 Task: Add the task  Develop a custom data visualization tool for a company to the section Agile Aviators in the project AgileCollab and add a Due Date to the respective task as 2024/04/13
Action: Mouse moved to (483, 337)
Screenshot: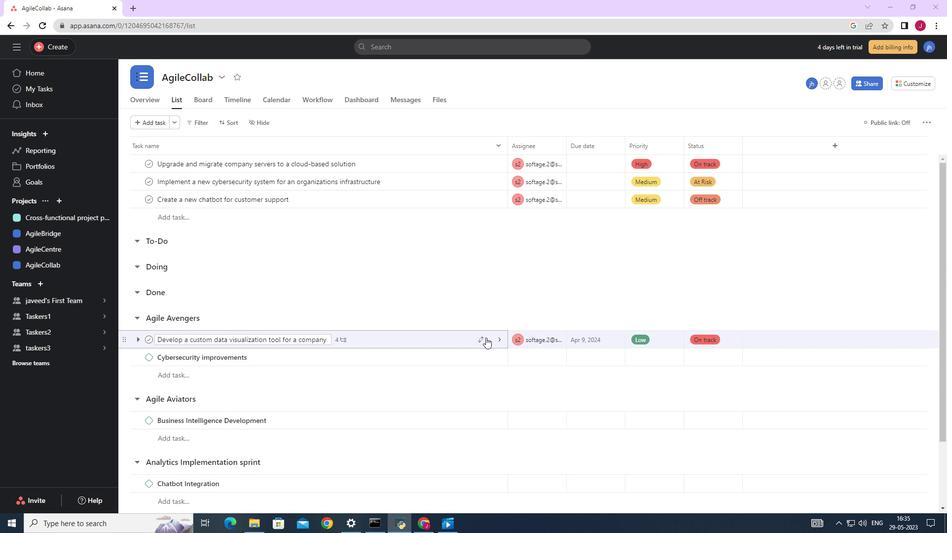 
Action: Mouse pressed left at (483, 337)
Screenshot: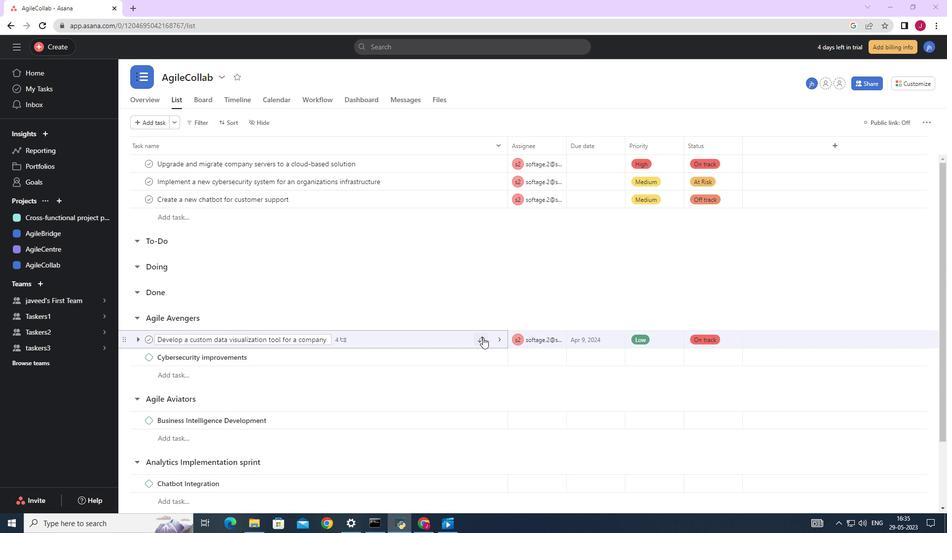 
Action: Mouse moved to (429, 281)
Screenshot: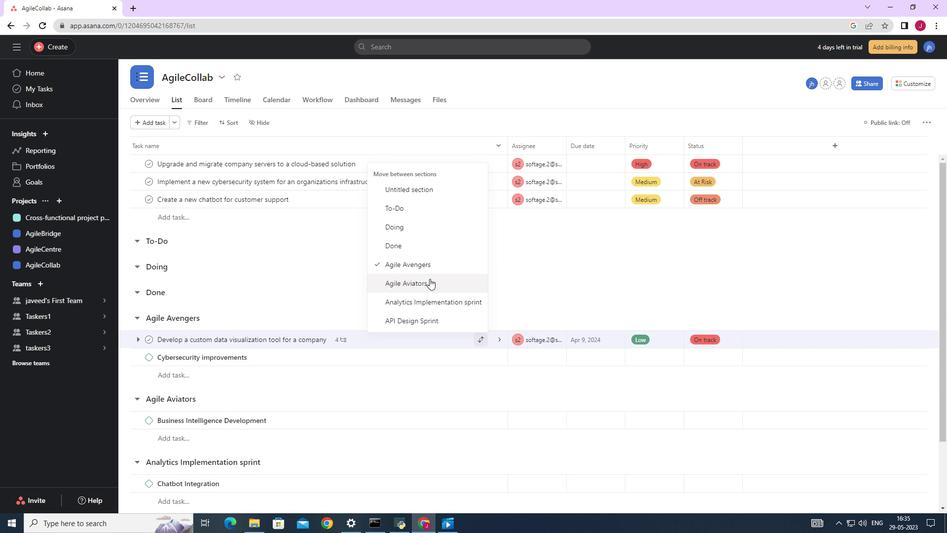 
Action: Mouse pressed left at (429, 281)
Screenshot: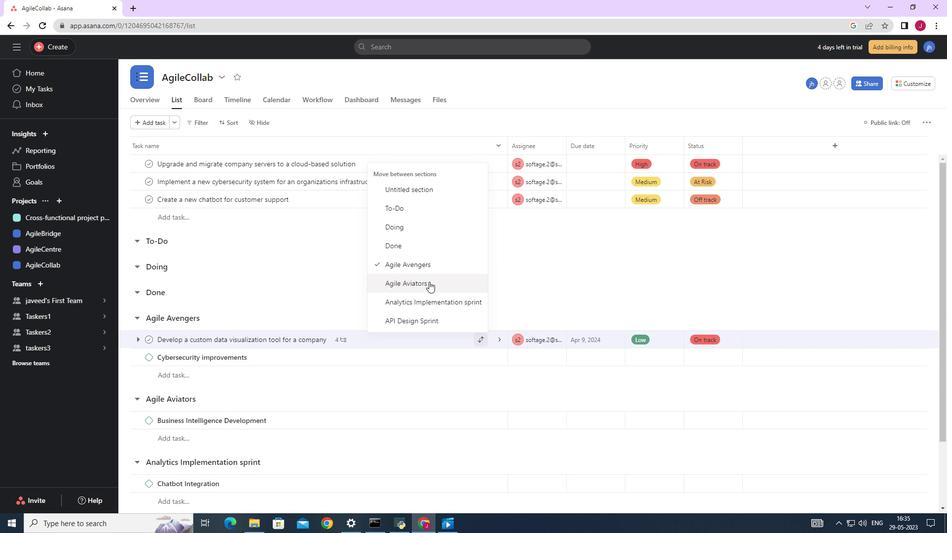 
Action: Mouse moved to (587, 404)
Screenshot: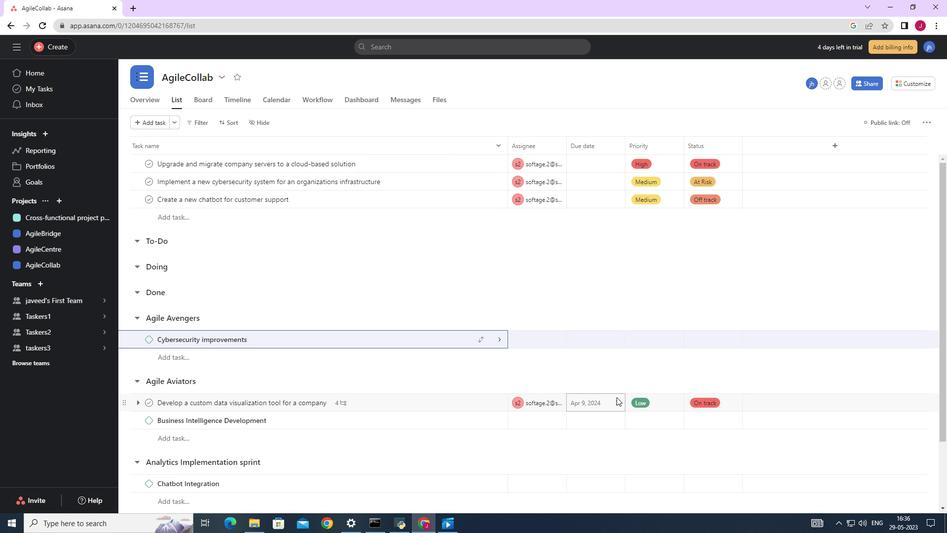 
Action: Mouse pressed left at (587, 404)
Screenshot: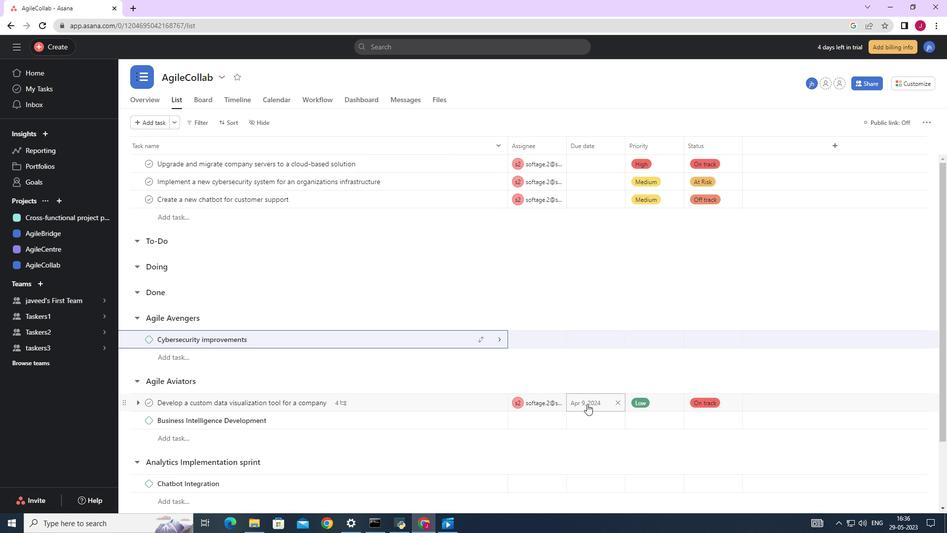 
Action: Mouse moved to (694, 288)
Screenshot: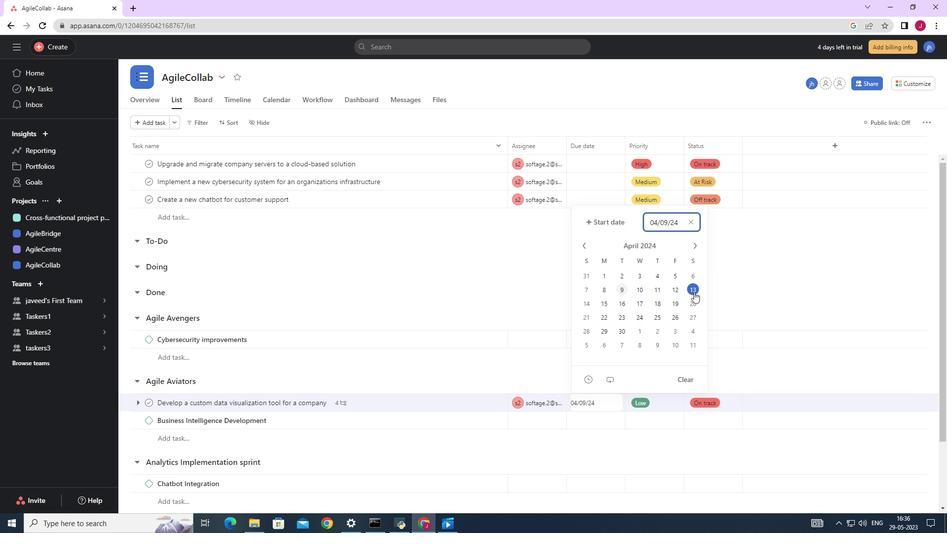 
Action: Mouse pressed left at (694, 288)
Screenshot: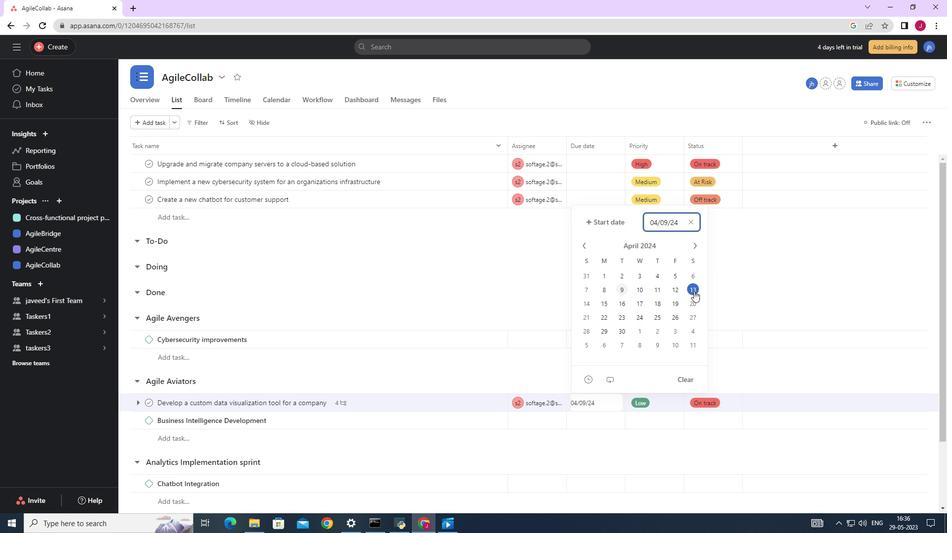 
Action: Mouse moved to (827, 270)
Screenshot: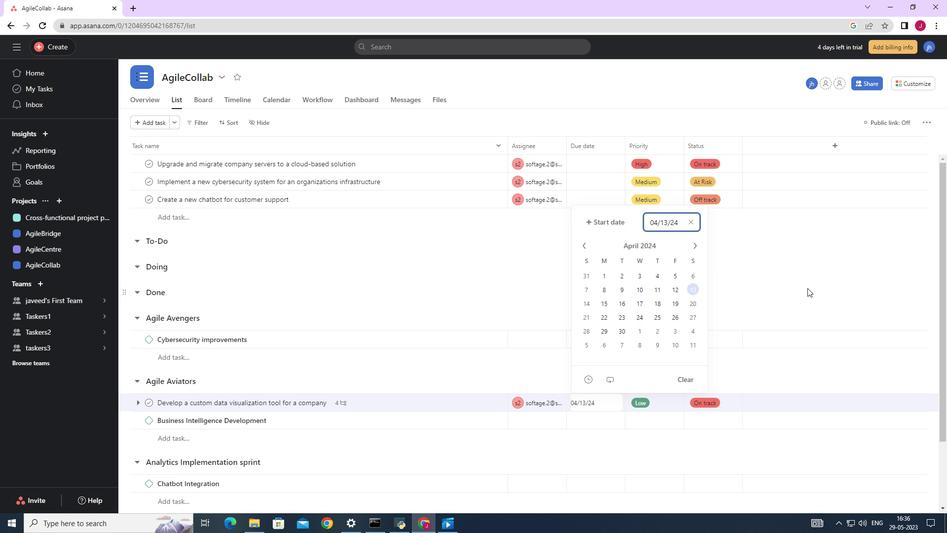 
Action: Mouse pressed left at (827, 270)
Screenshot: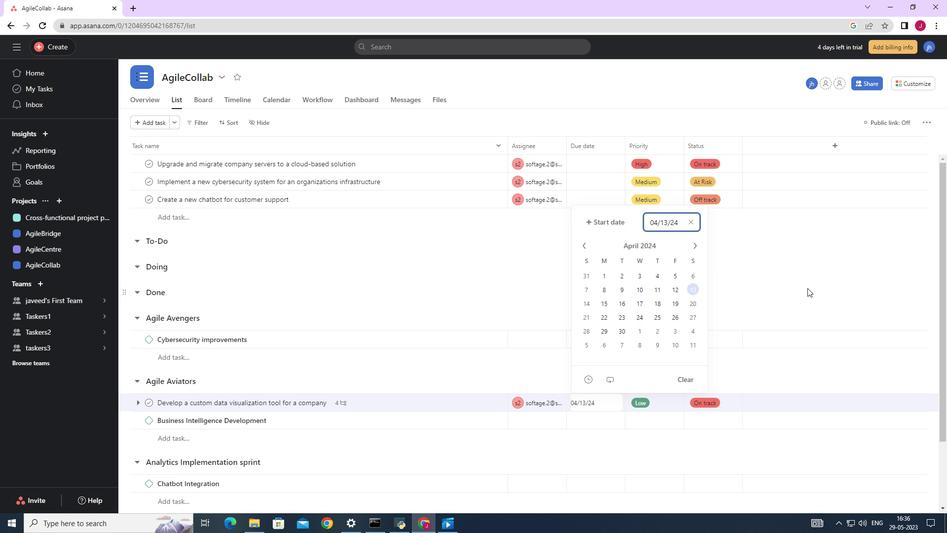 
Action: Mouse moved to (783, 289)
Screenshot: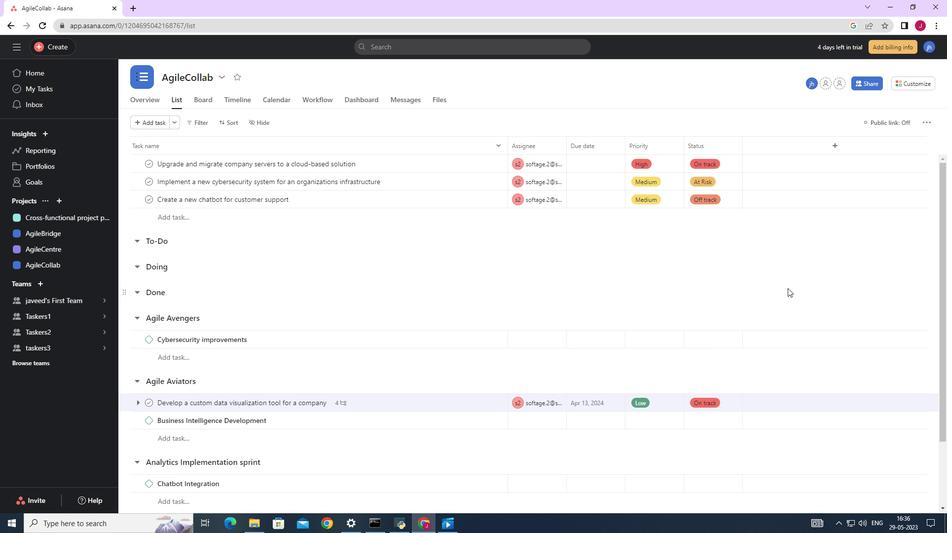 
Action: Key pressed <Key.enter><Key.f10>
Screenshot: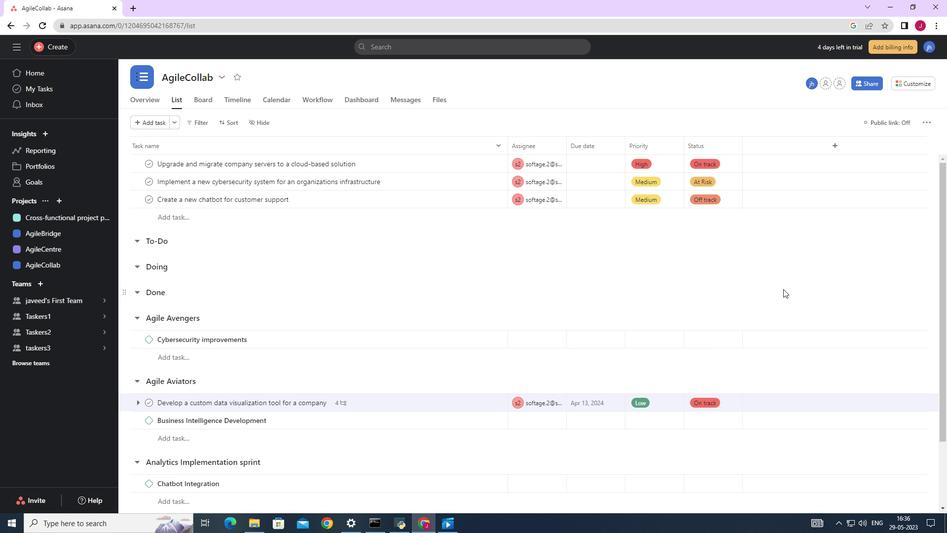 
Action: Mouse moved to (178, 381)
Screenshot: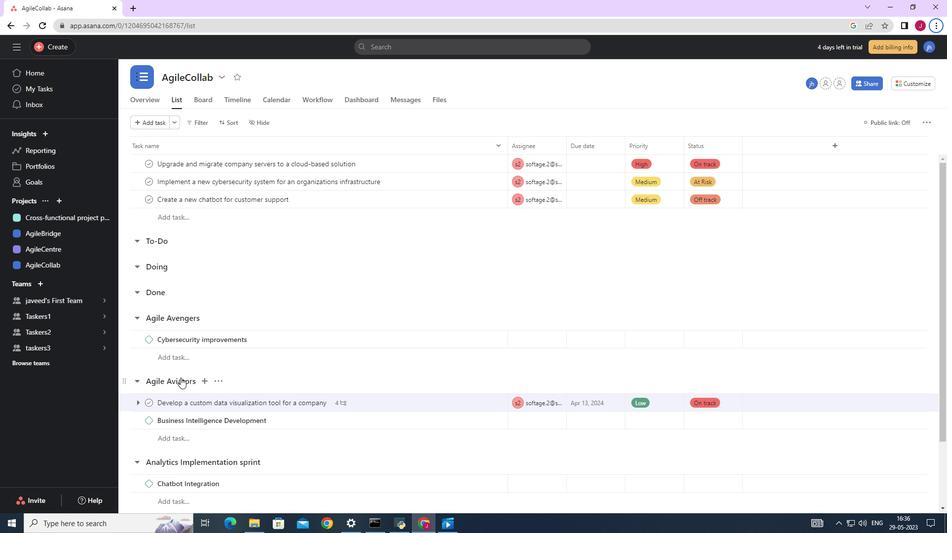 
